 Task: Add to scrum project TriumphTech a team member softage.2@softage.net.
Action: Mouse moved to (292, 168)
Screenshot: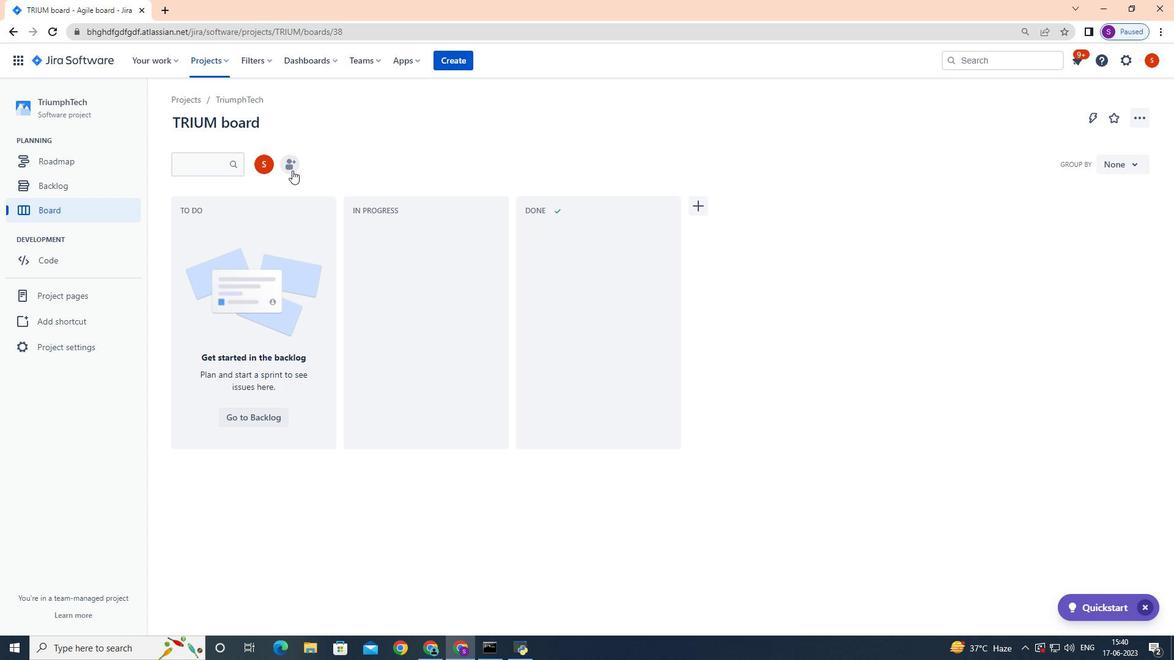
Action: Mouse pressed left at (292, 168)
Screenshot: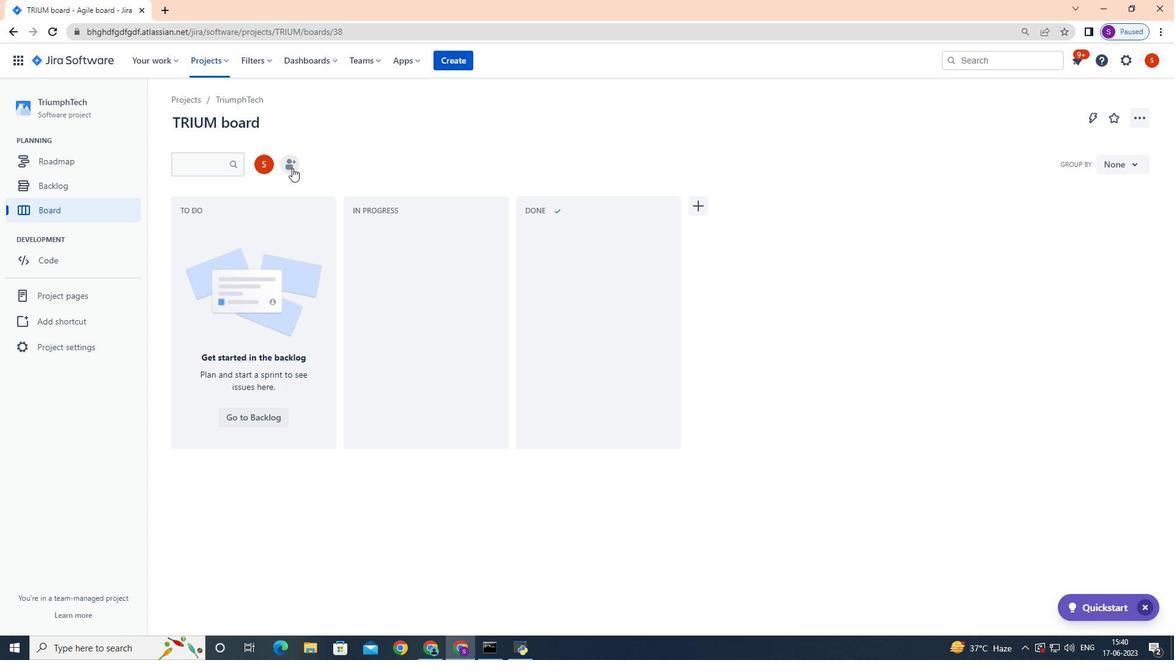 
Action: Mouse moved to (293, 168)
Screenshot: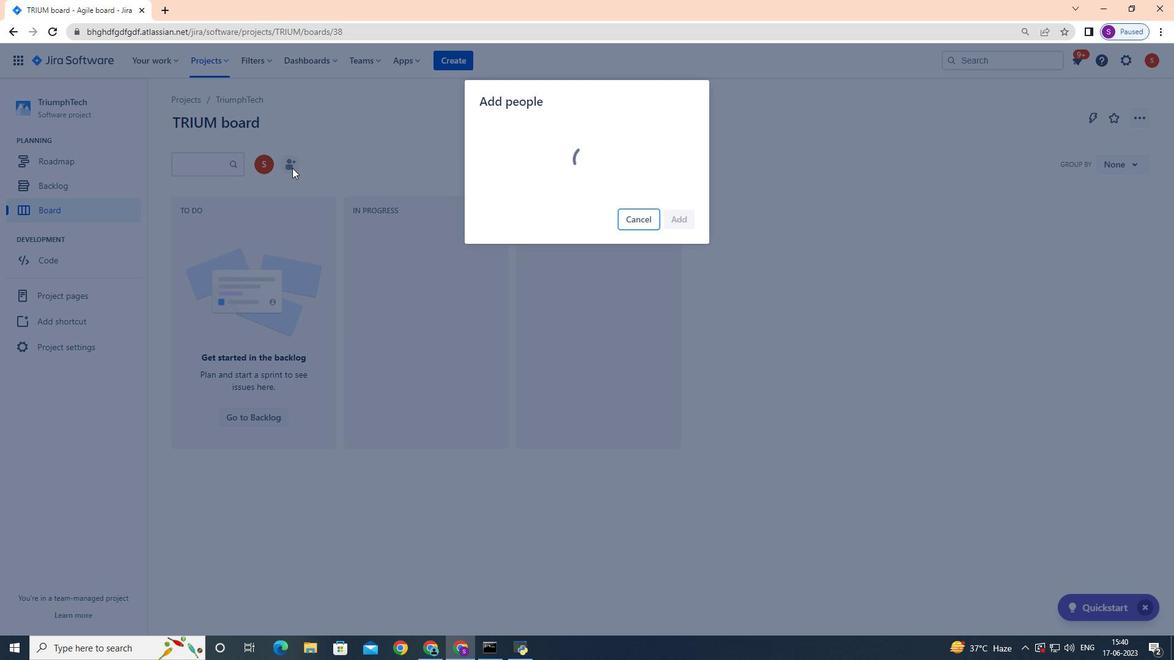 
Action: Key pressed softage.2
Screenshot: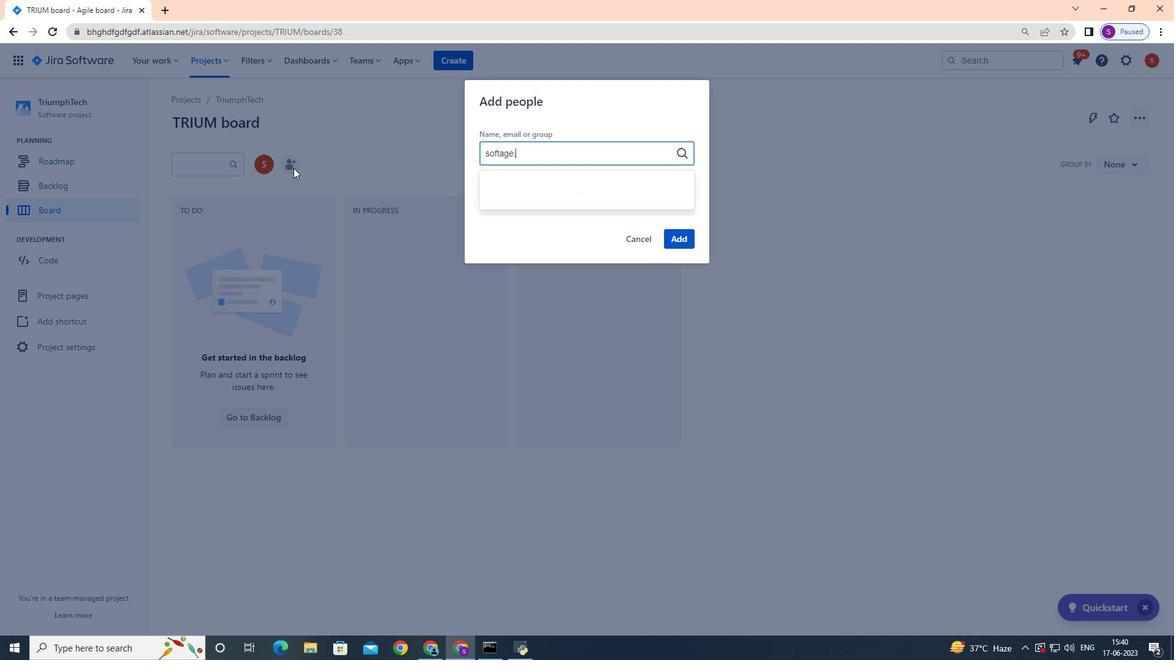 
Action: Mouse moved to (566, 188)
Screenshot: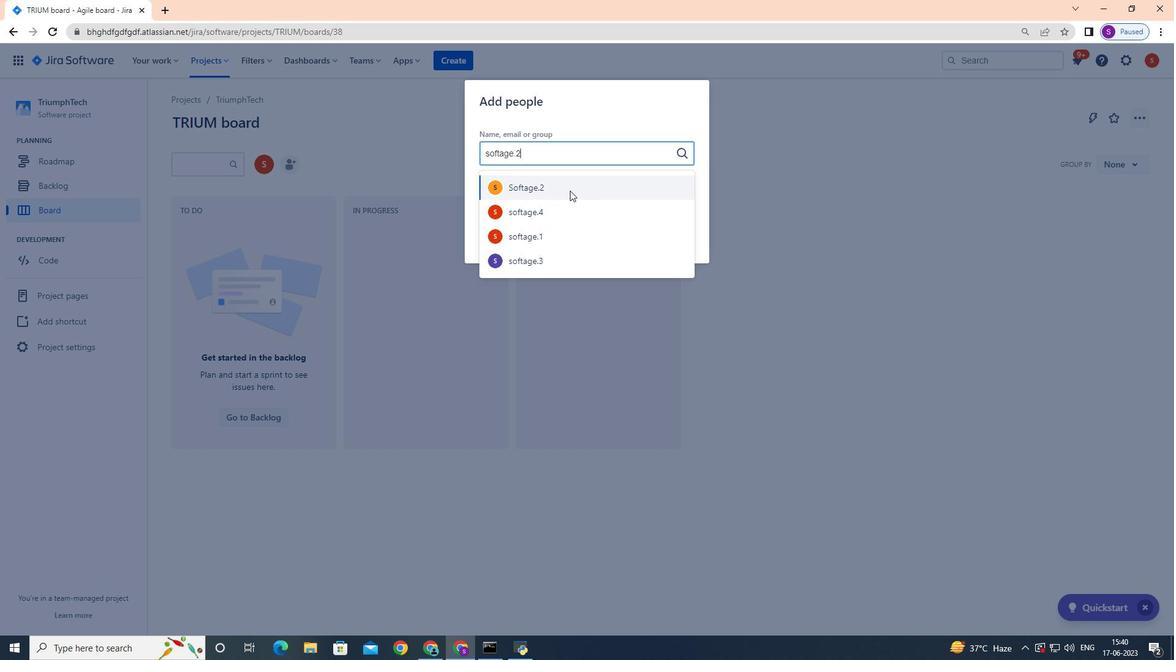 
Action: Mouse pressed left at (566, 188)
Screenshot: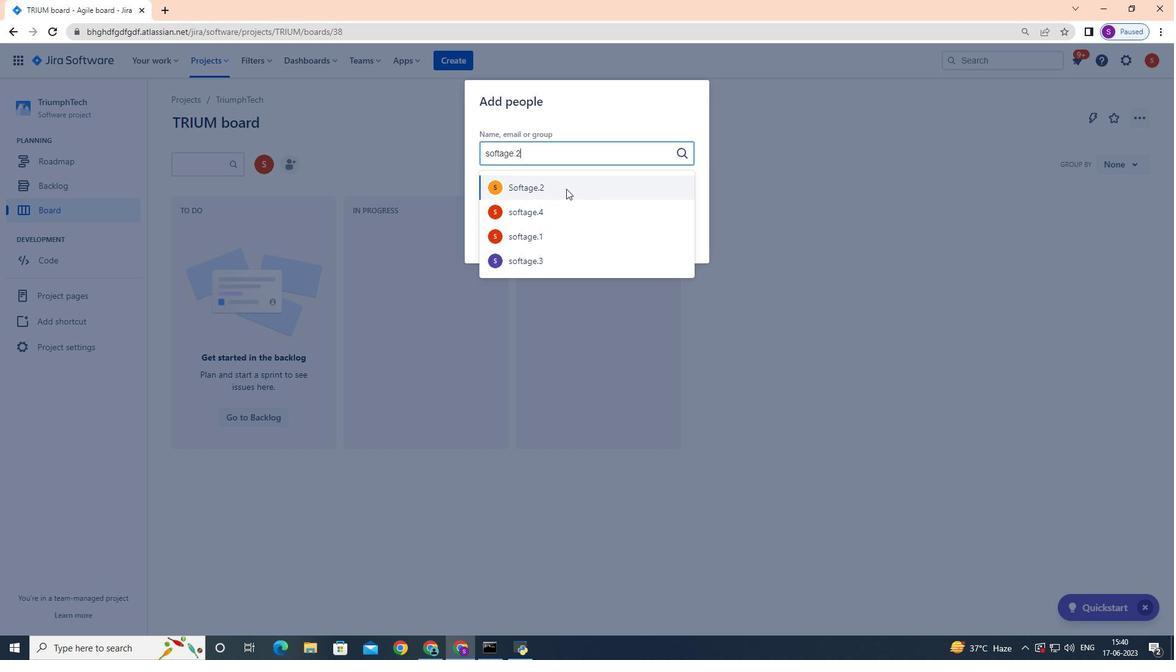 
Action: Mouse moved to (678, 235)
Screenshot: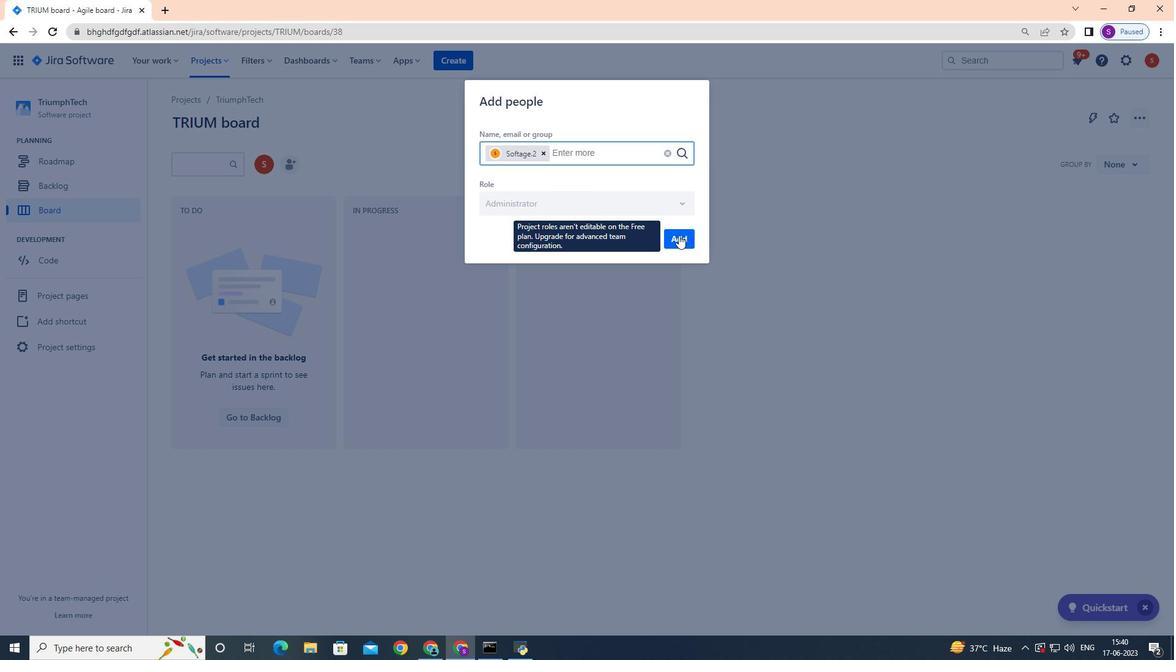
Action: Mouse pressed left at (678, 235)
Screenshot: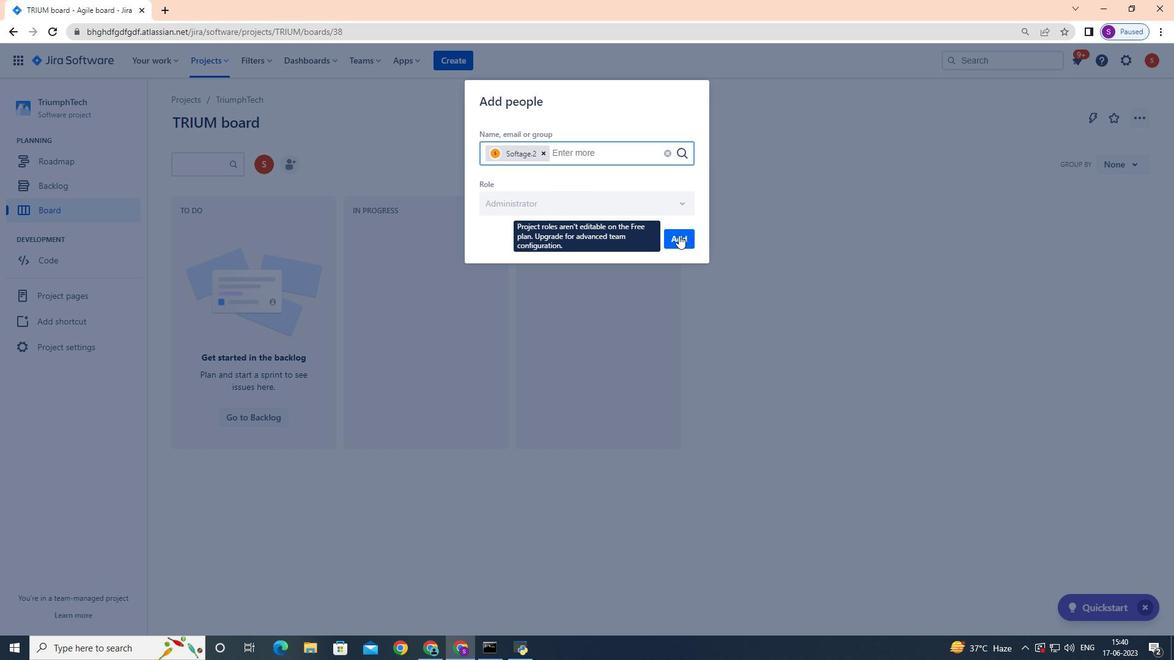 
Action: Mouse moved to (678, 234)
Screenshot: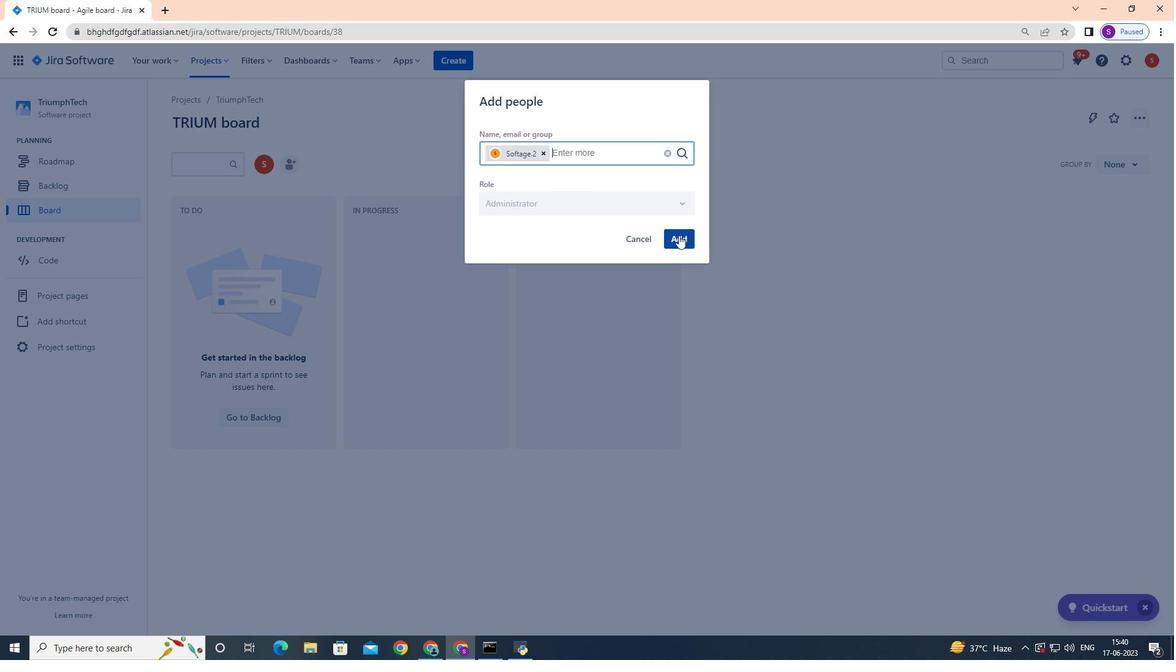 
